 Task: Disable the option In-app notifications in job recommendations.
Action: Mouse moved to (650, 84)
Screenshot: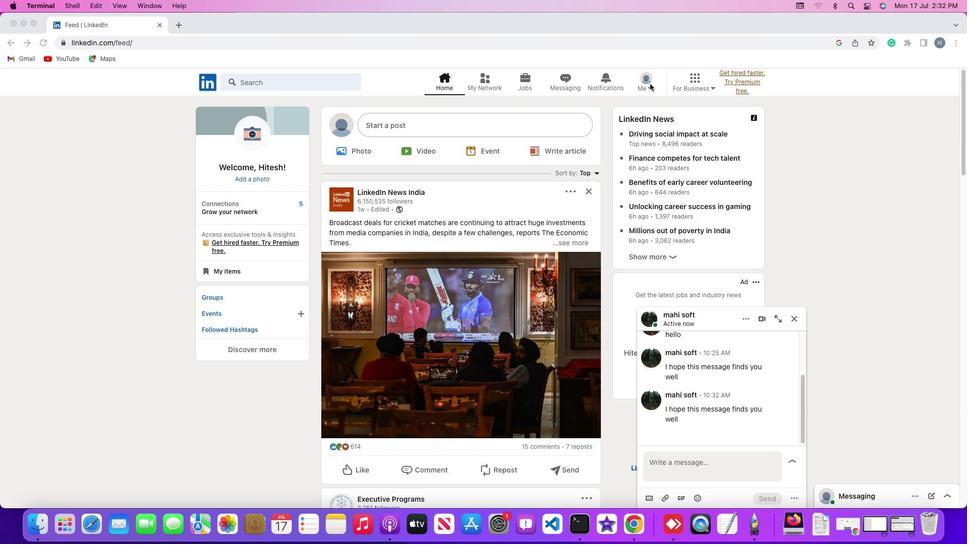 
Action: Mouse pressed left at (650, 84)
Screenshot: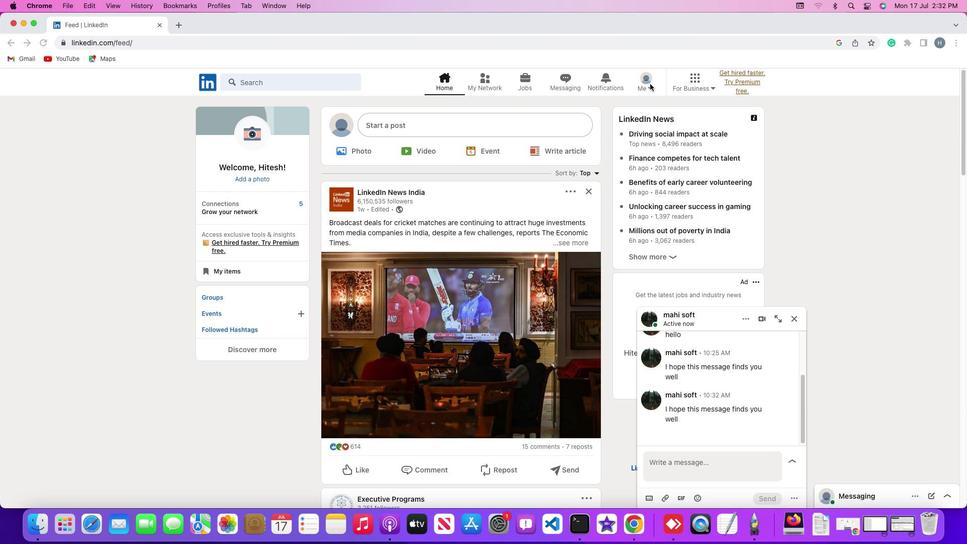 
Action: Mouse moved to (649, 86)
Screenshot: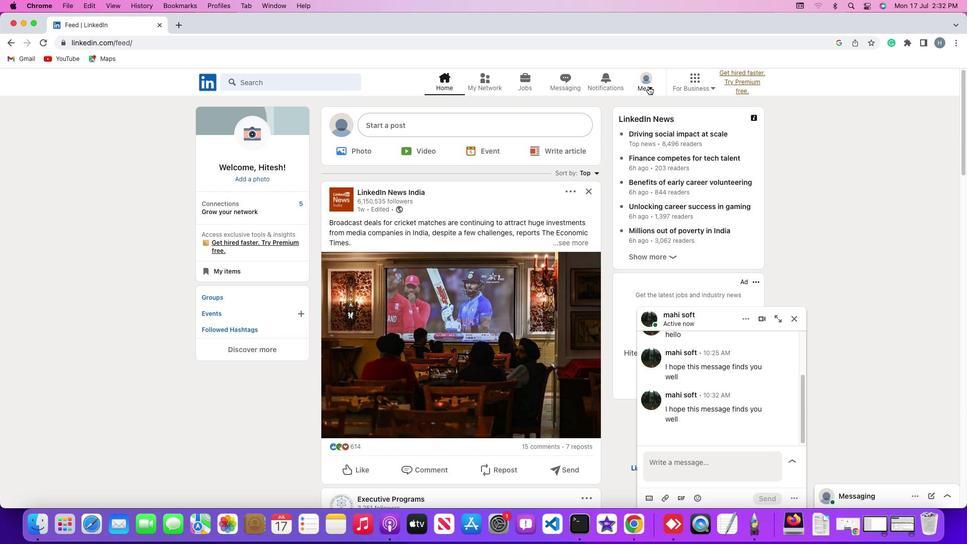 
Action: Mouse pressed left at (649, 86)
Screenshot: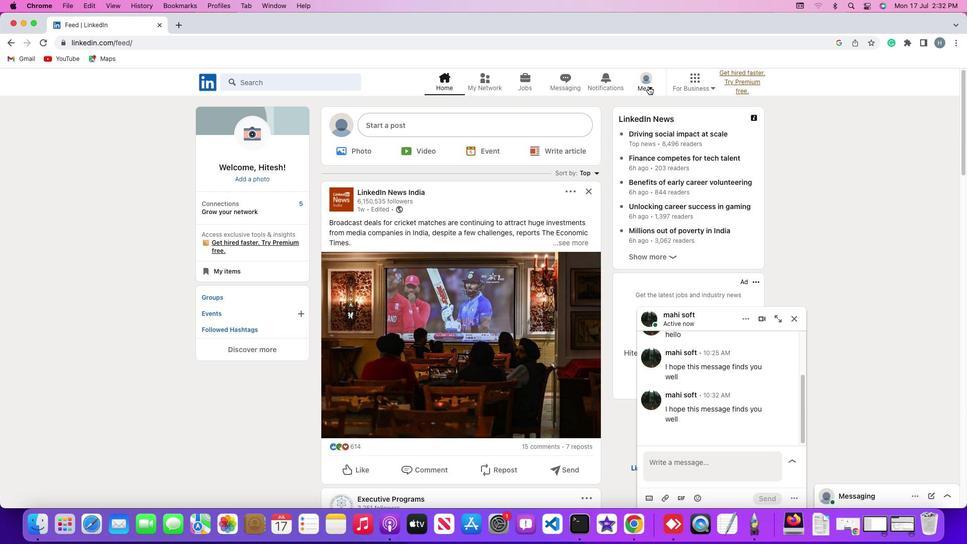 
Action: Mouse moved to (592, 192)
Screenshot: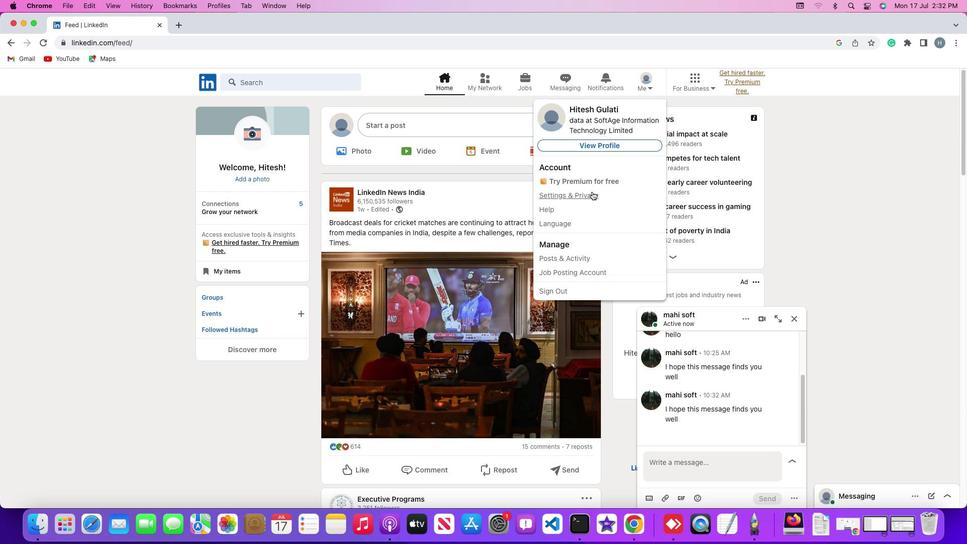 
Action: Mouse pressed left at (592, 192)
Screenshot: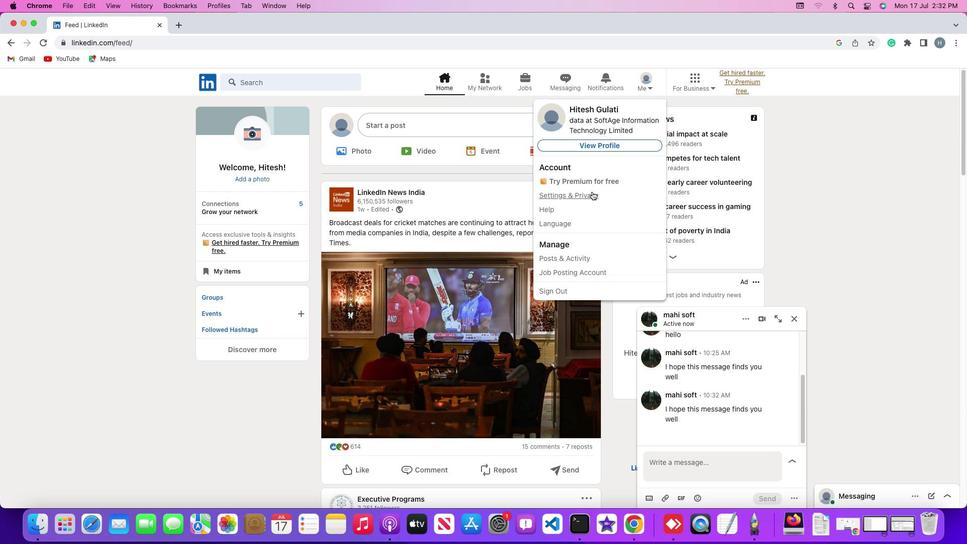 
Action: Mouse moved to (79, 341)
Screenshot: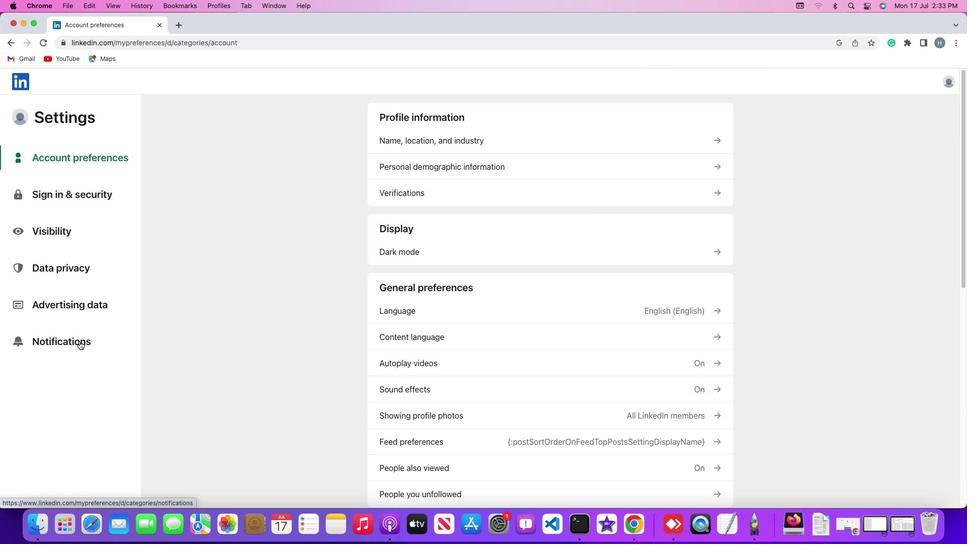 
Action: Mouse pressed left at (79, 341)
Screenshot: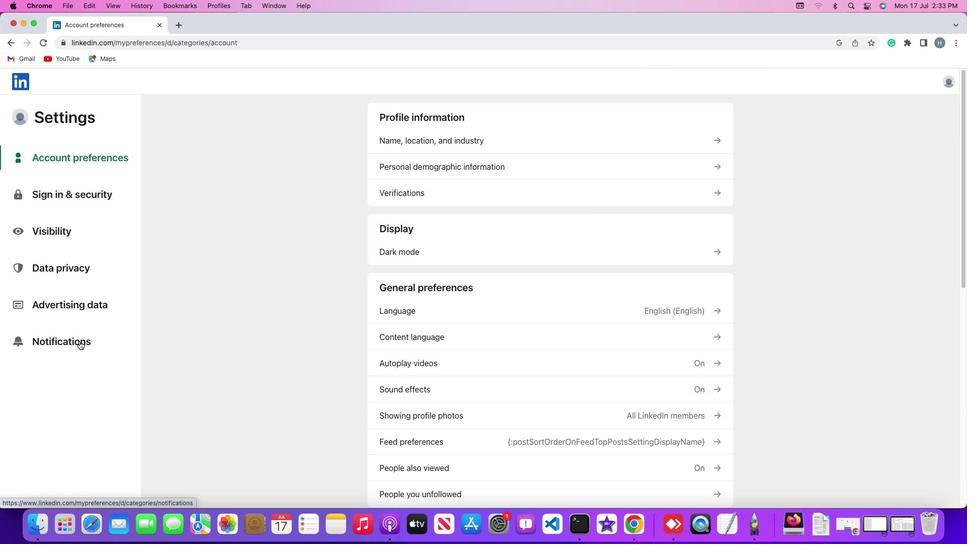 
Action: Mouse moved to (511, 141)
Screenshot: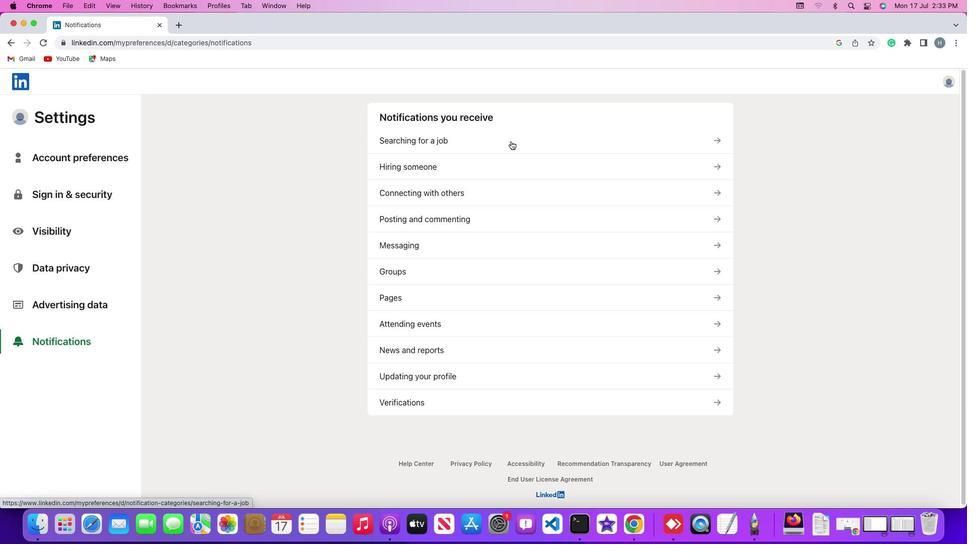 
Action: Mouse pressed left at (511, 141)
Screenshot: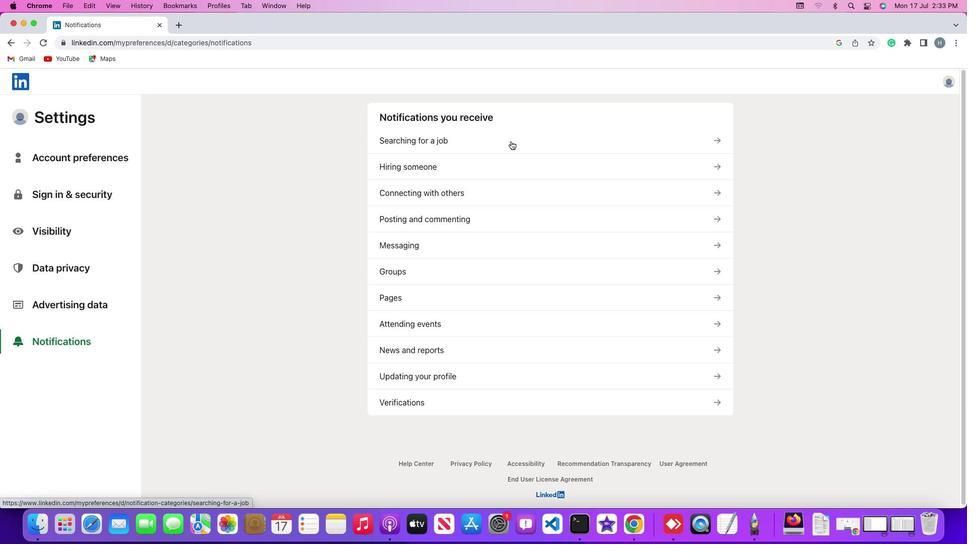 
Action: Mouse moved to (509, 251)
Screenshot: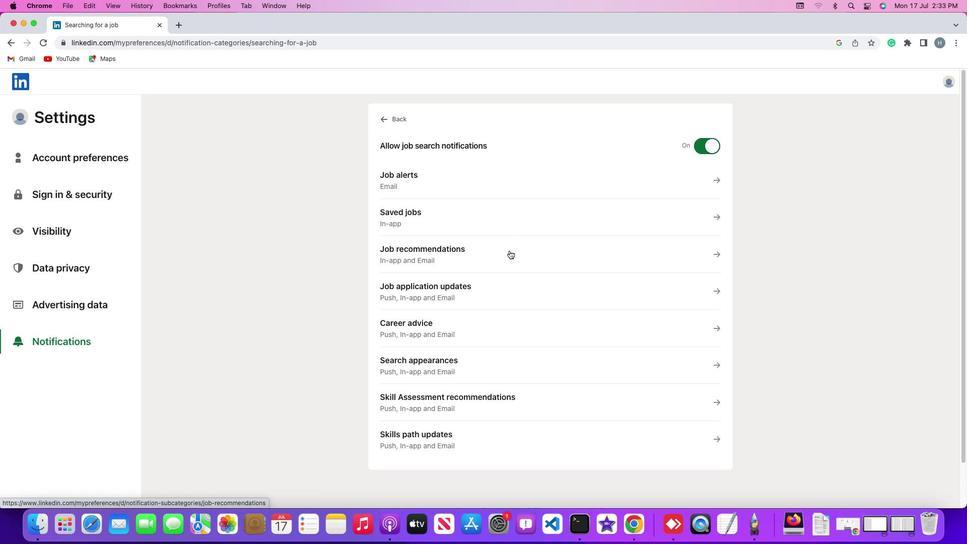 
Action: Mouse pressed left at (509, 251)
Screenshot: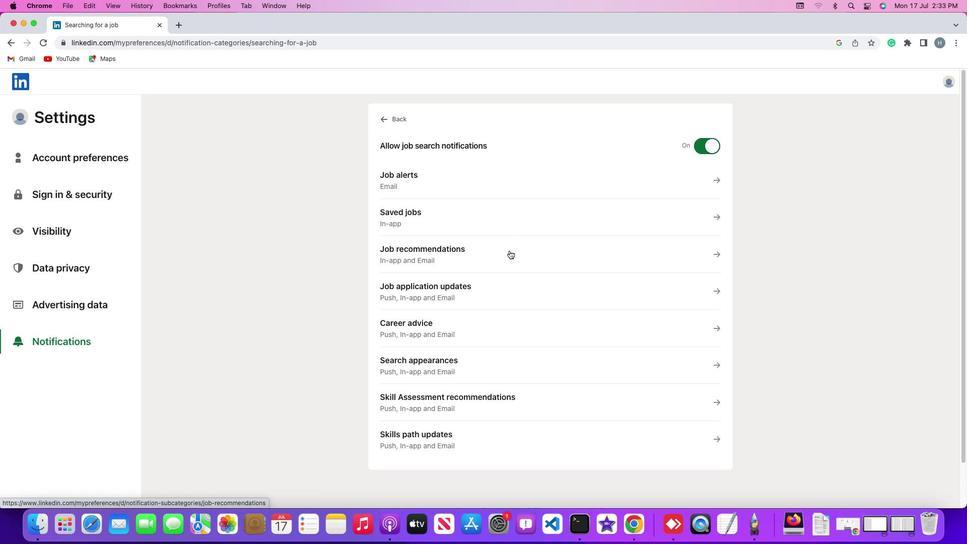 
Action: Mouse moved to (698, 205)
Screenshot: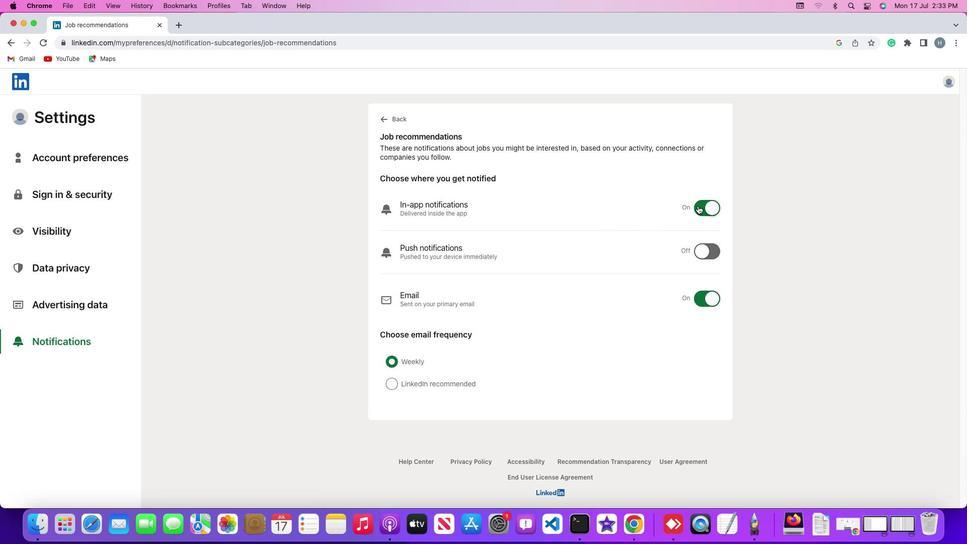 
Action: Mouse pressed left at (698, 205)
Screenshot: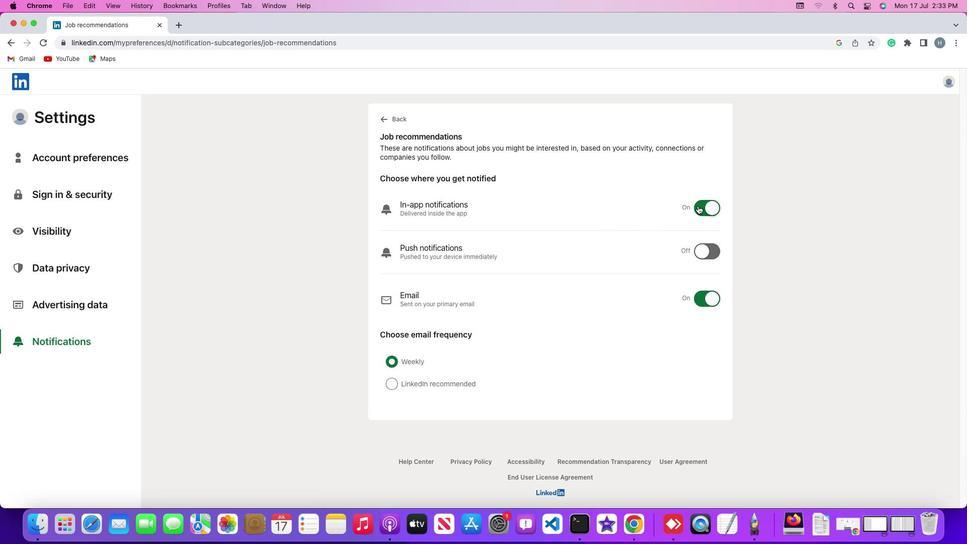 
Action: Mouse moved to (685, 212)
Screenshot: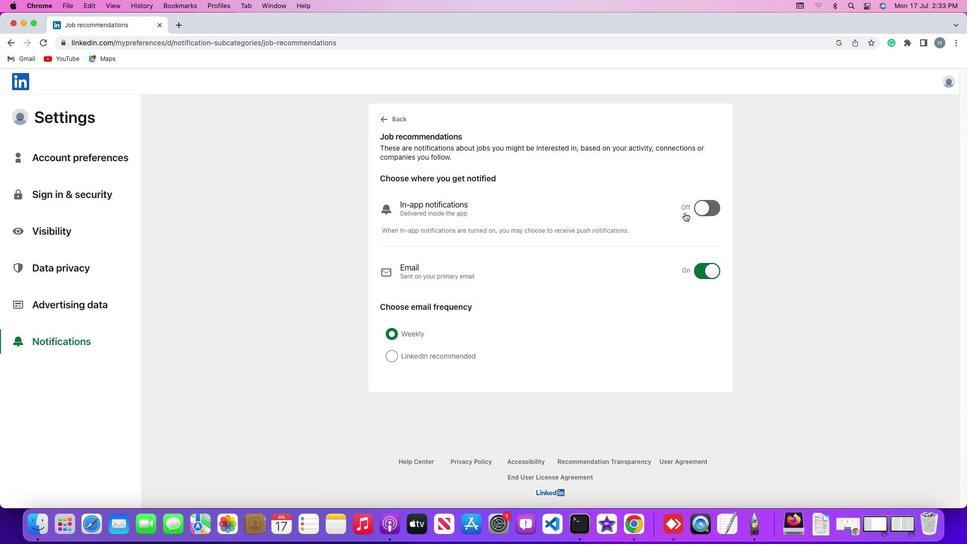 
